 Task: Add Ancient Nutrition Strawberry Lemonade Multi Collagen Protein to the cart.
Action: Mouse moved to (233, 109)
Screenshot: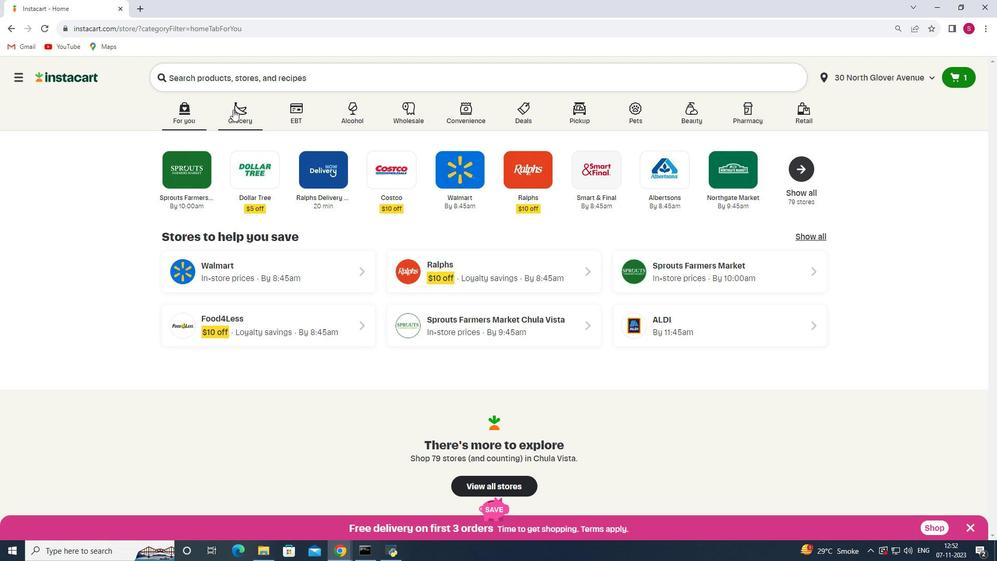 
Action: Mouse pressed left at (233, 109)
Screenshot: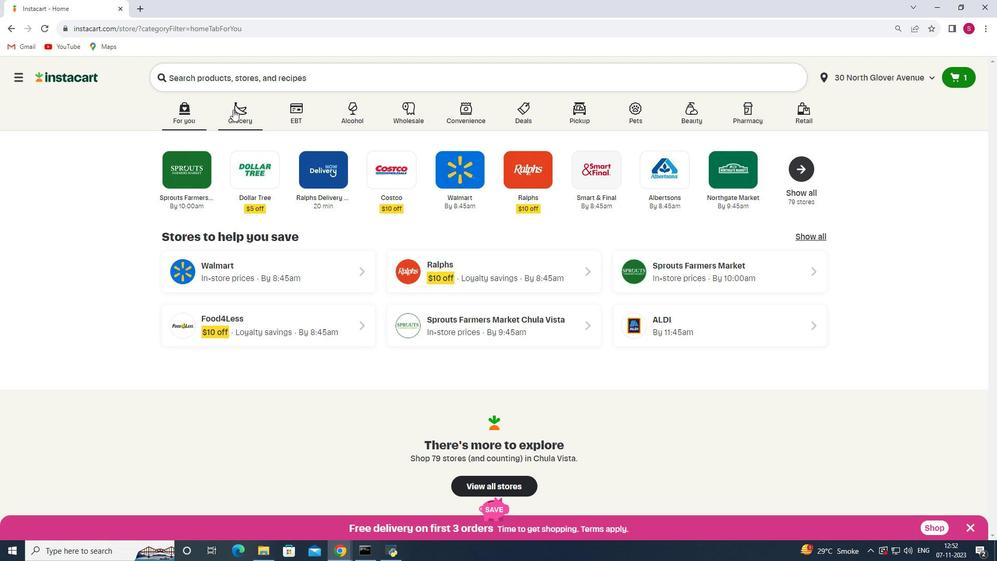 
Action: Mouse moved to (260, 293)
Screenshot: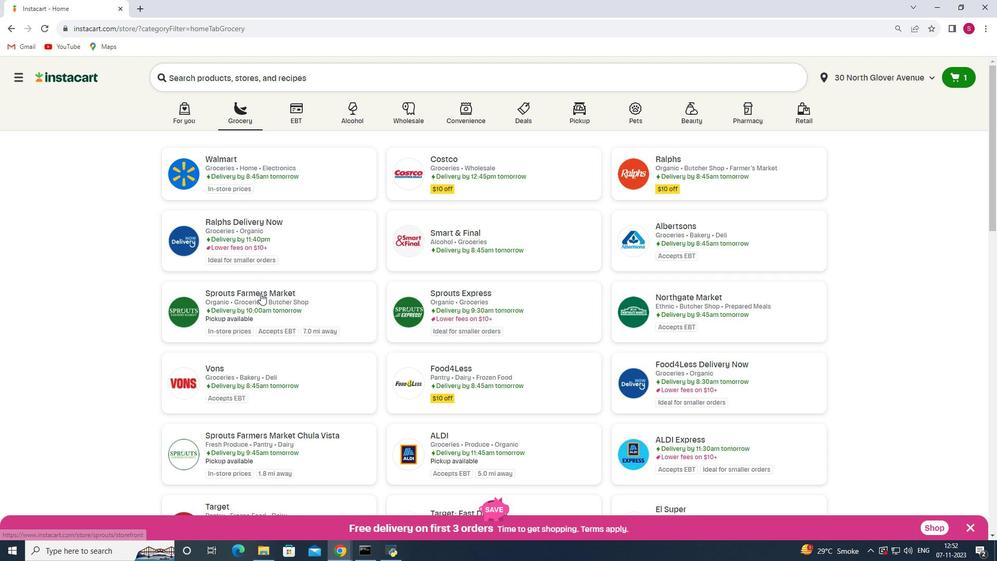 
Action: Mouse pressed left at (260, 293)
Screenshot: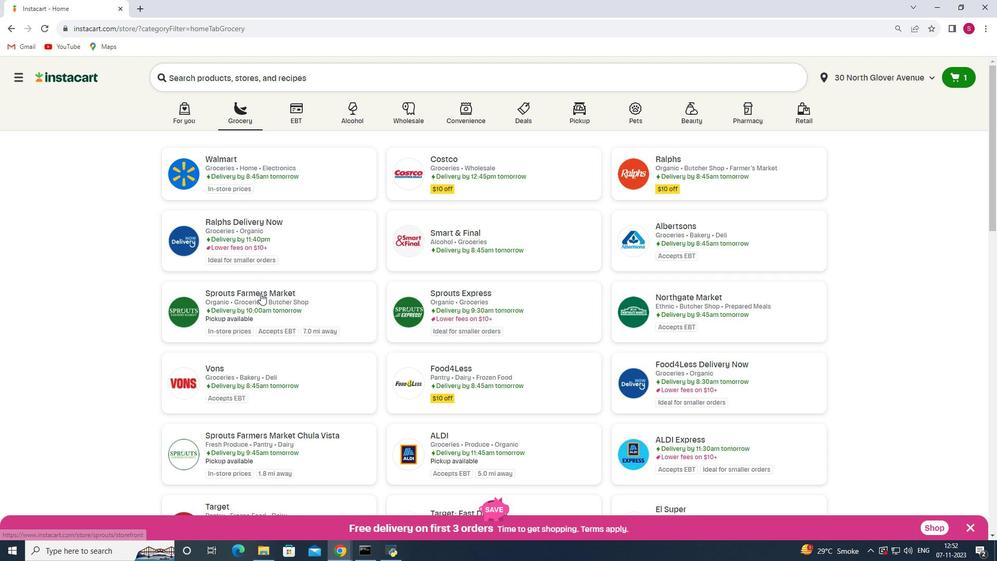 
Action: Mouse moved to (87, 329)
Screenshot: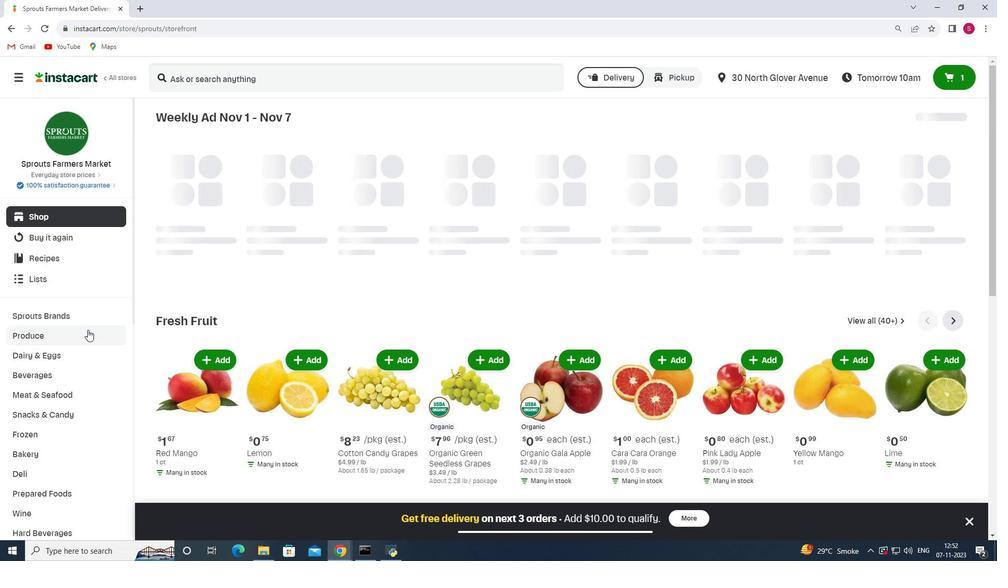
Action: Mouse scrolled (87, 329) with delta (0, 0)
Screenshot: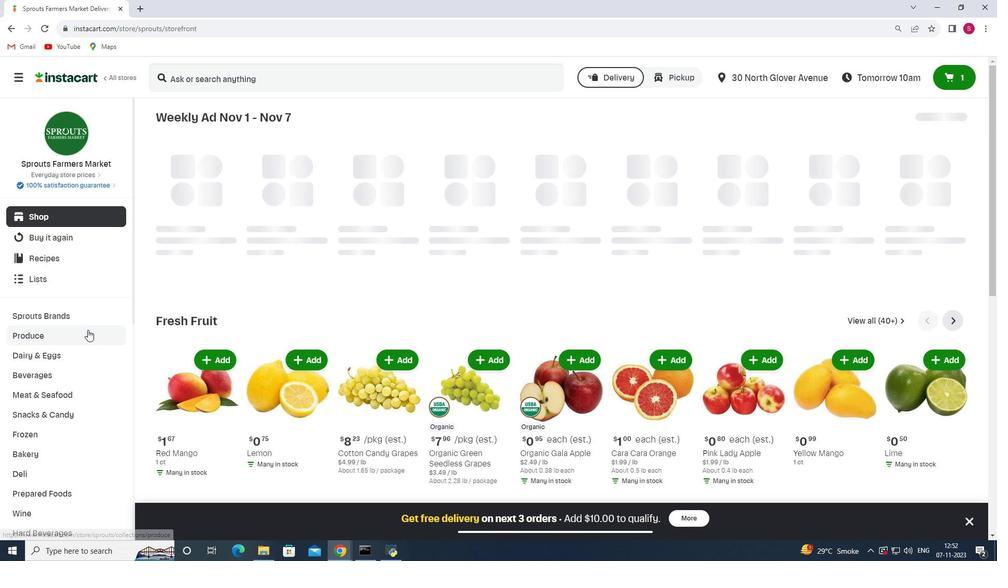 
Action: Mouse scrolled (87, 329) with delta (0, 0)
Screenshot: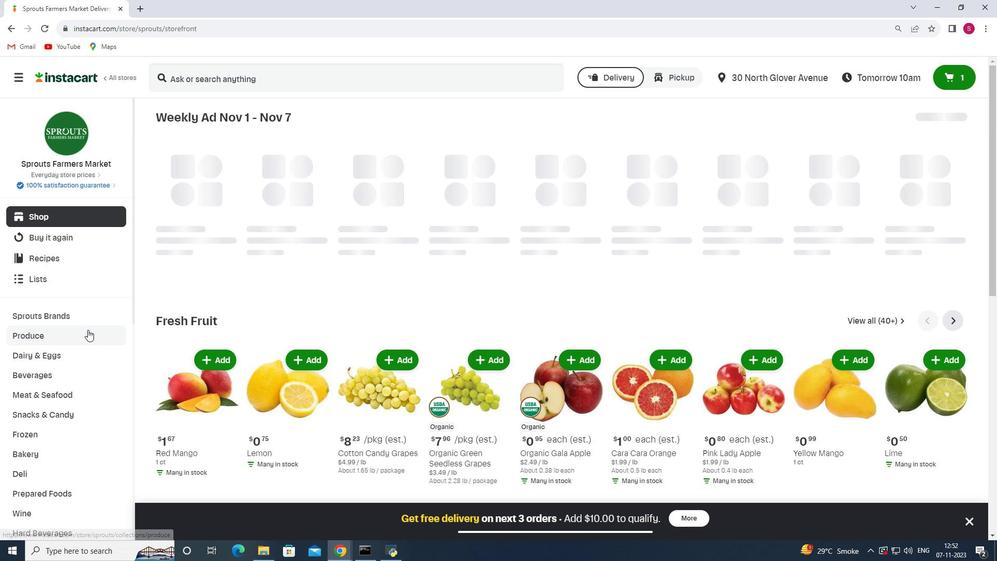 
Action: Mouse scrolled (87, 329) with delta (0, 0)
Screenshot: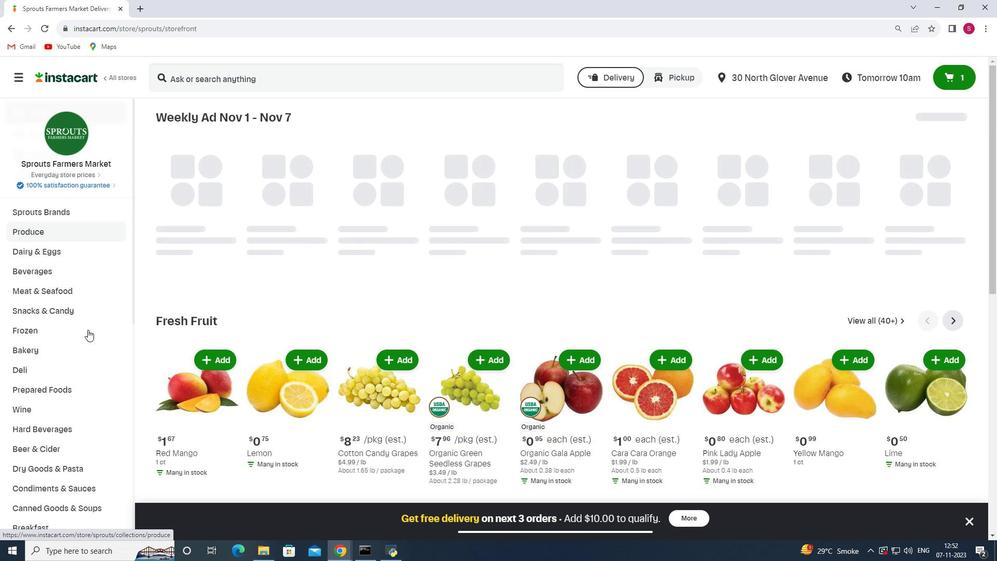 
Action: Mouse scrolled (87, 329) with delta (0, 0)
Screenshot: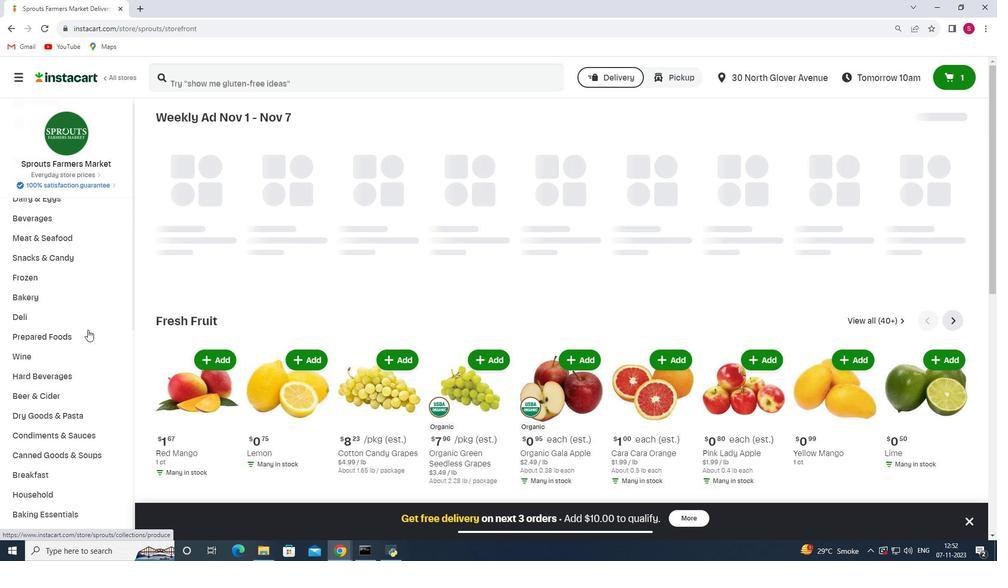 
Action: Mouse scrolled (87, 329) with delta (0, 0)
Screenshot: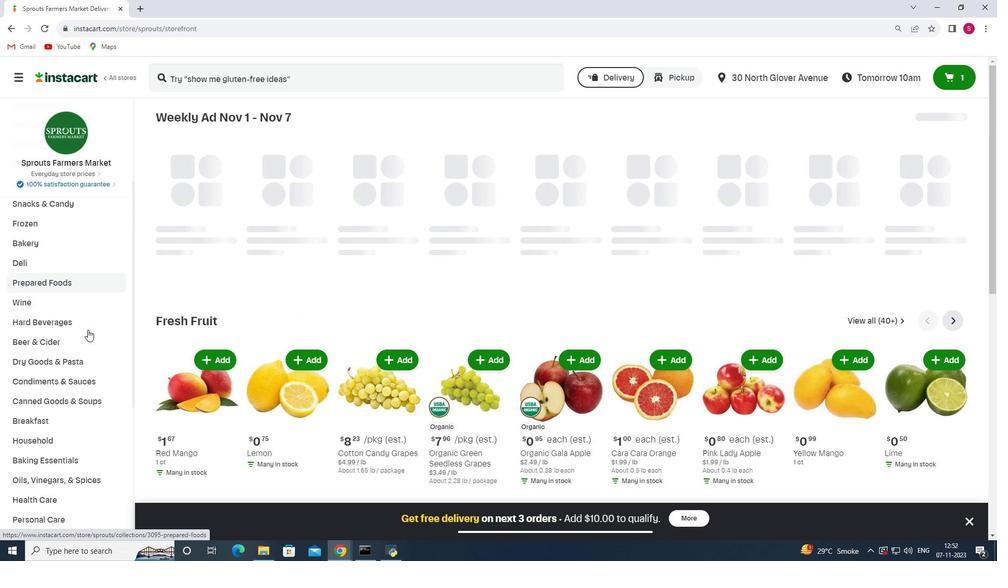
Action: Mouse scrolled (87, 329) with delta (0, 0)
Screenshot: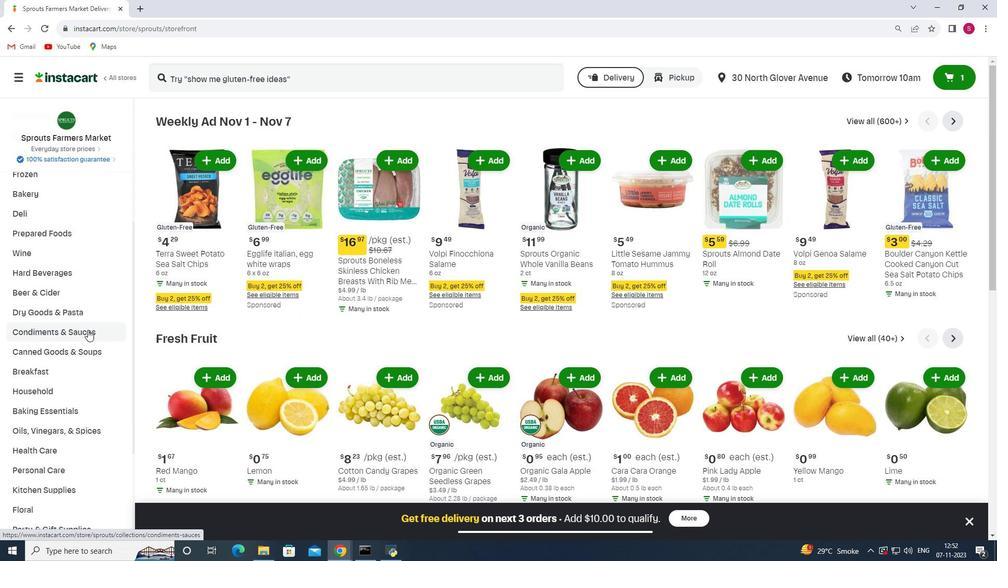 
Action: Mouse scrolled (87, 329) with delta (0, 0)
Screenshot: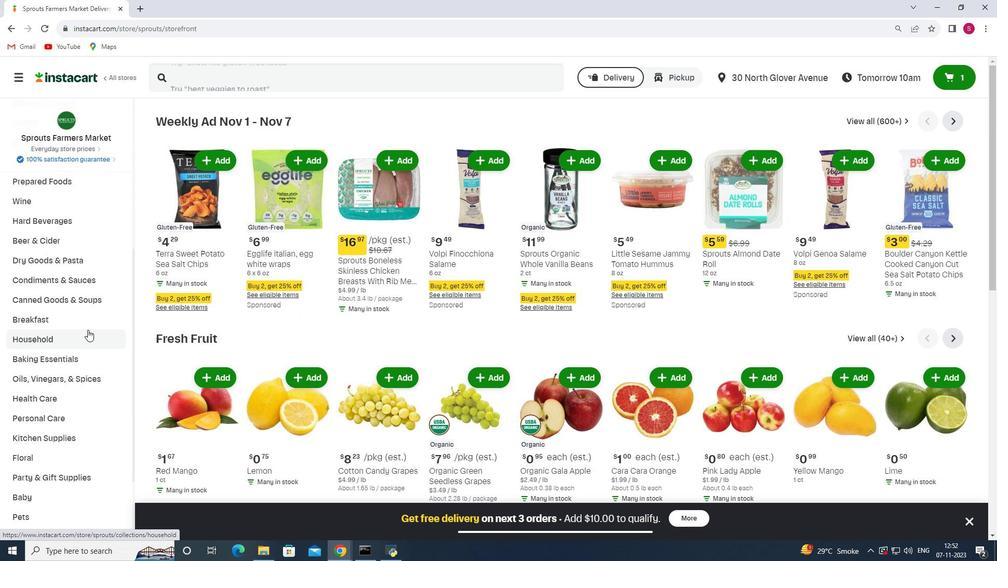 
Action: Mouse moved to (74, 340)
Screenshot: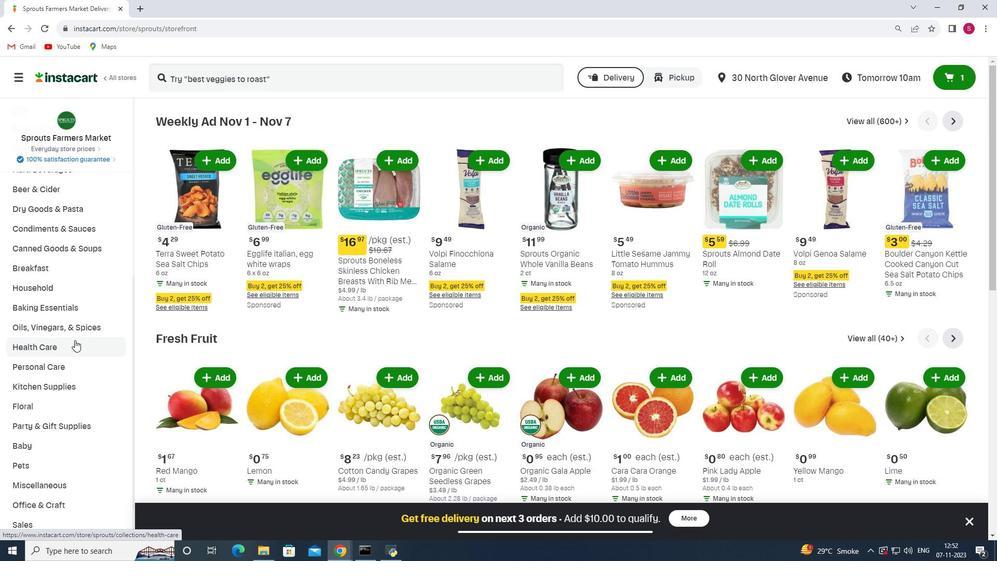 
Action: Mouse pressed left at (74, 340)
Screenshot: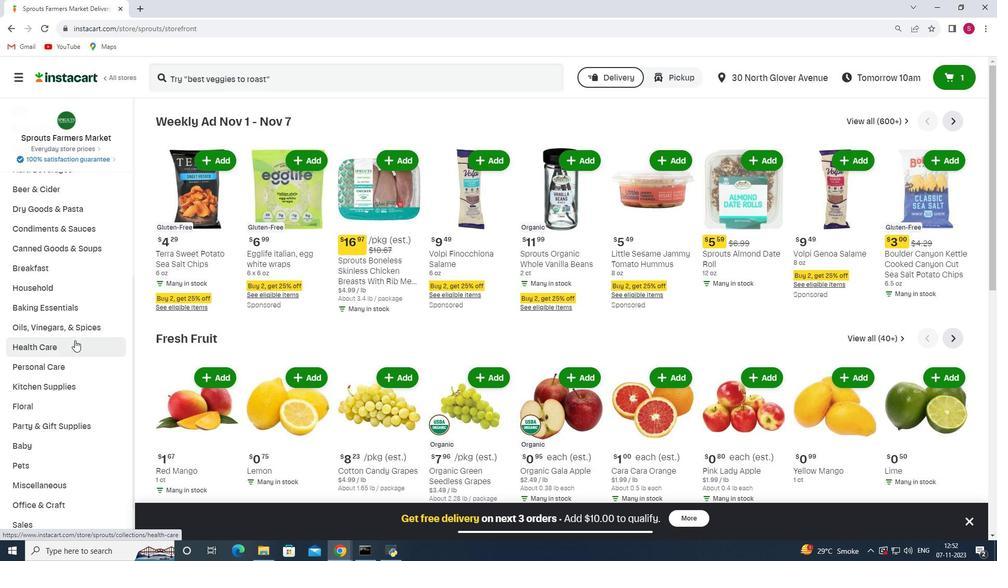 
Action: Mouse moved to (340, 148)
Screenshot: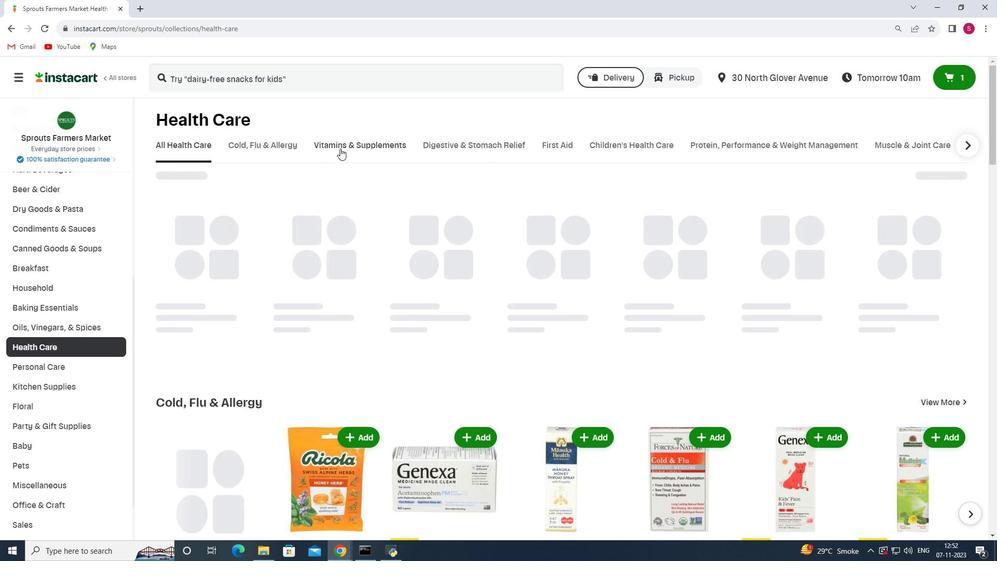 
Action: Mouse pressed left at (340, 148)
Screenshot: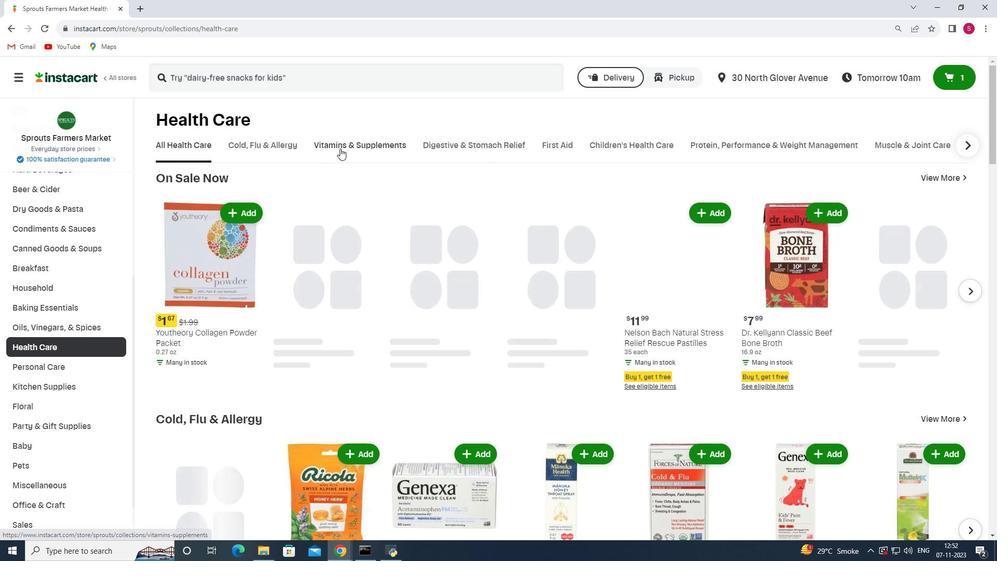 
Action: Mouse moved to (403, 191)
Screenshot: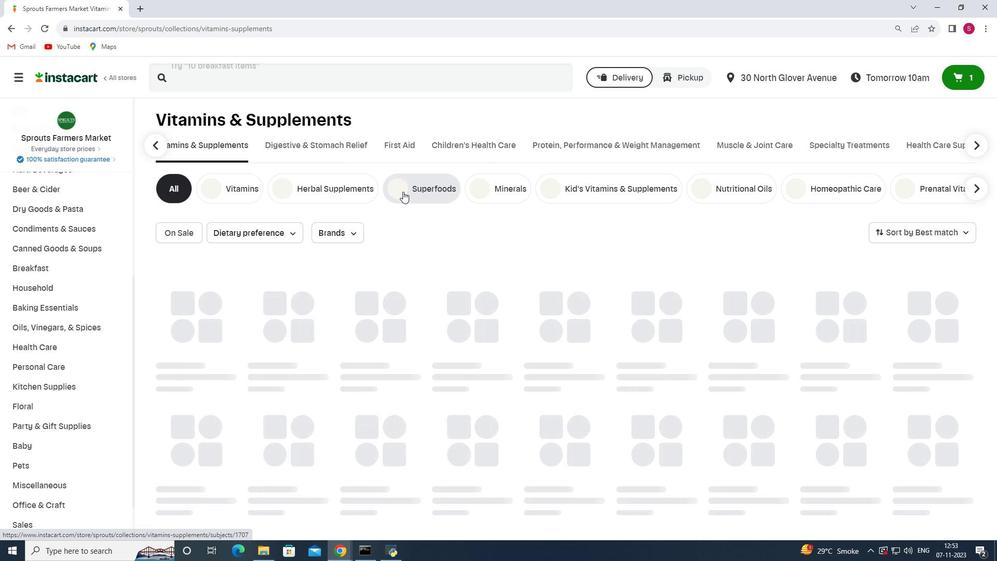 
Action: Mouse pressed left at (403, 191)
Screenshot: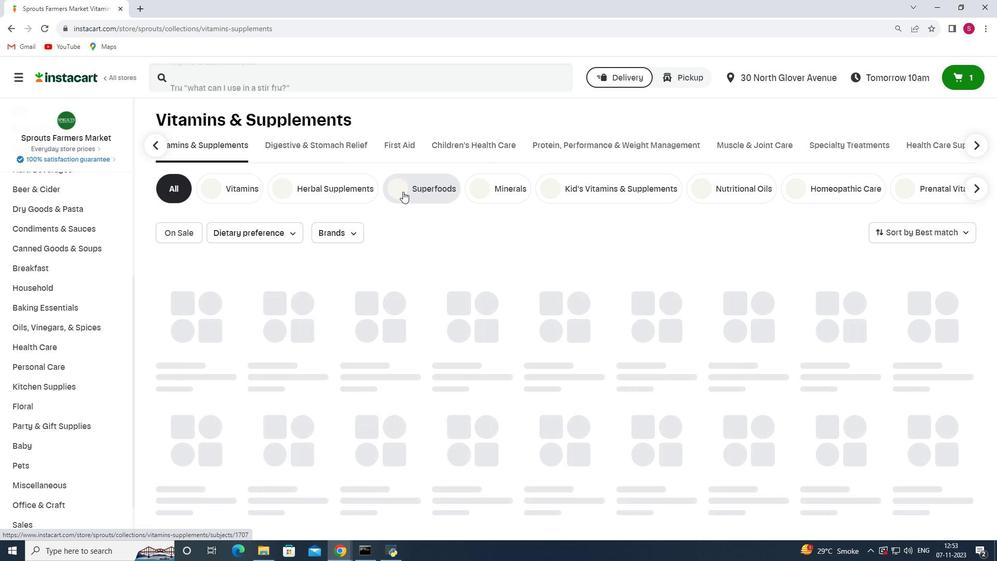 
Action: Mouse moved to (276, 79)
Screenshot: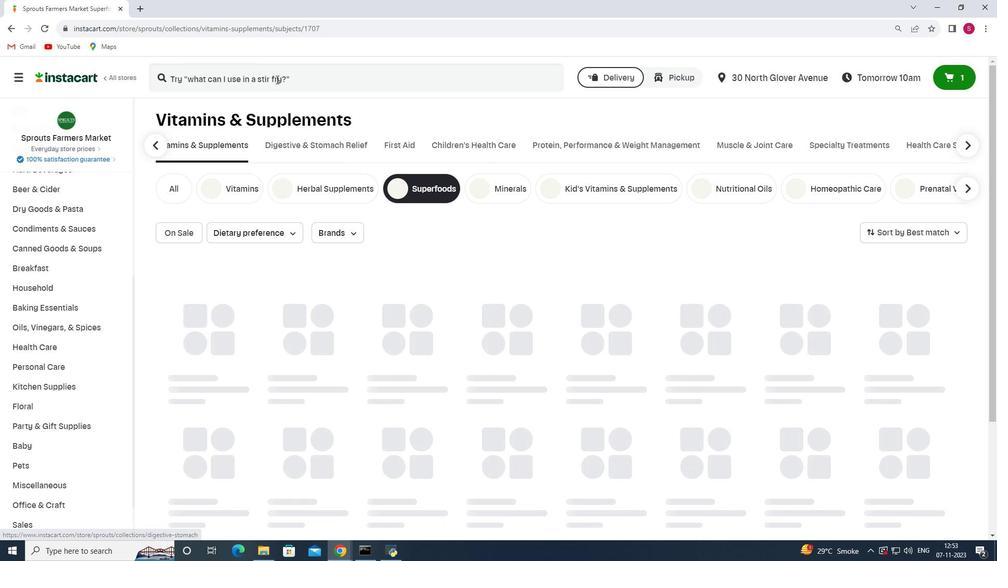 
Action: Mouse pressed left at (276, 79)
Screenshot: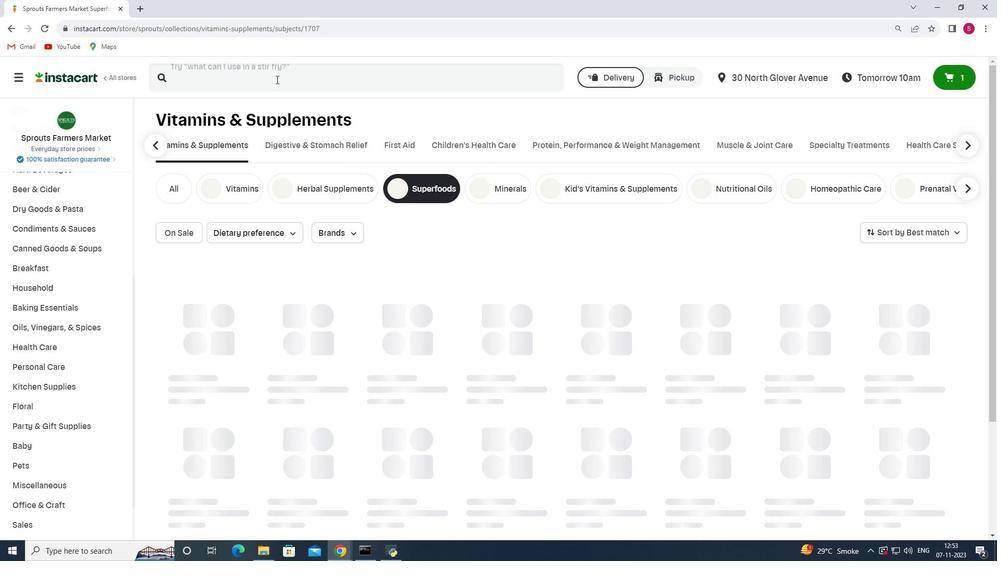 
Action: Key pressed <Key.shift>Ancient<Key.space><Key.shift>nutrition<Key.space><Key.shift>Strawberry<Key.space><Key.shift>lemonade<Key.space><Key.shift>Multi<Key.space><Key.shift>Collagen<Key.space><Key.shift>Protein<Key.enter>
Screenshot: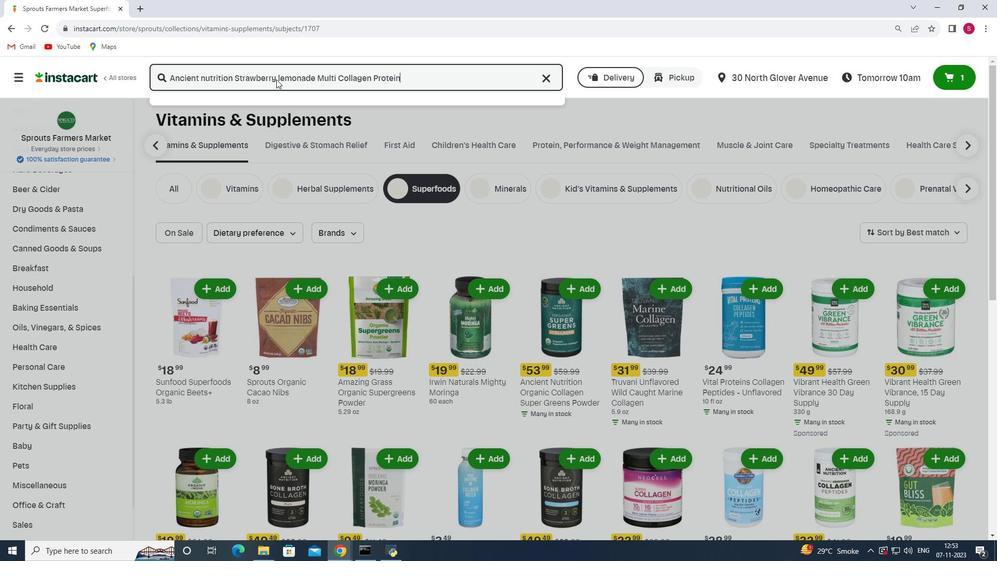 
Action: Mouse moved to (603, 161)
Screenshot: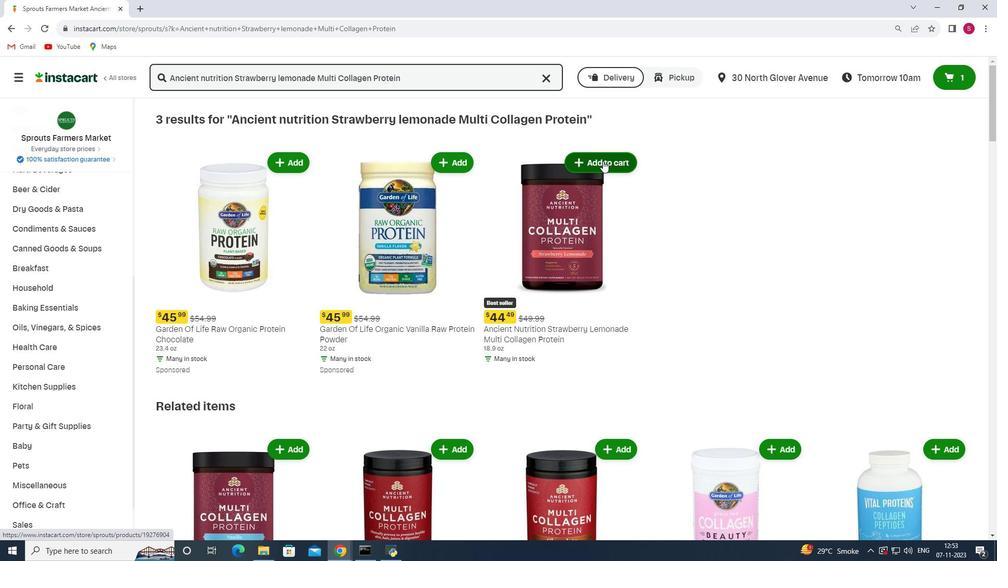 
Action: Mouse pressed left at (603, 161)
Screenshot: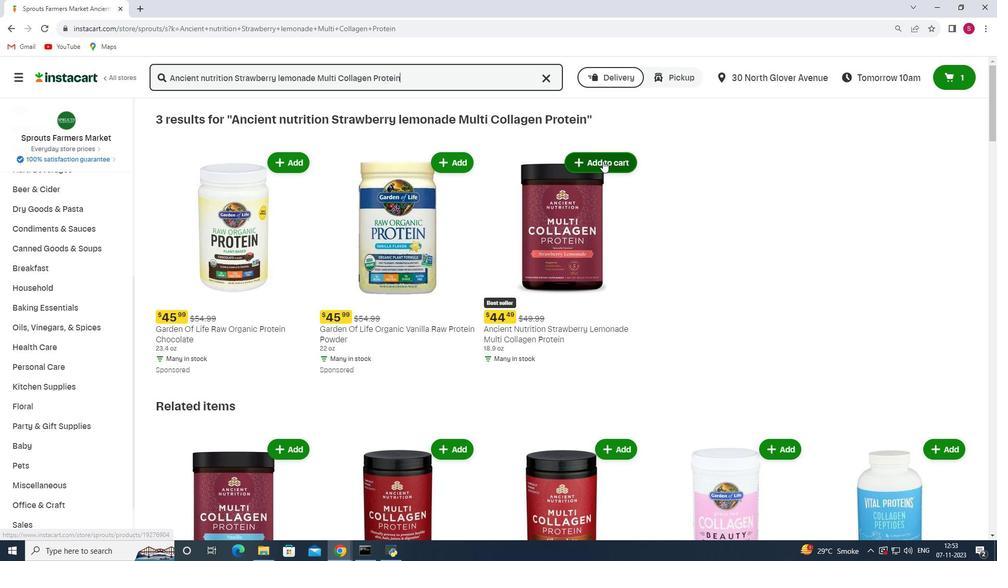 
